 Task: Add Sprouts San Francisco Sourdough Bread to the cart.
Action: Mouse pressed left at (19, 65)
Screenshot: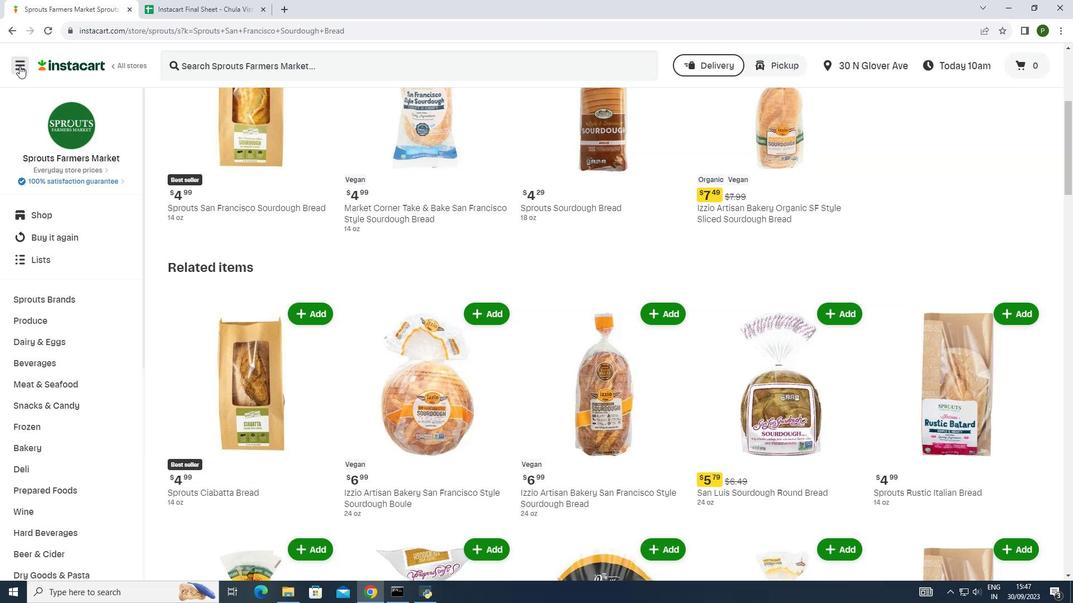 
Action: Mouse moved to (38, 286)
Screenshot: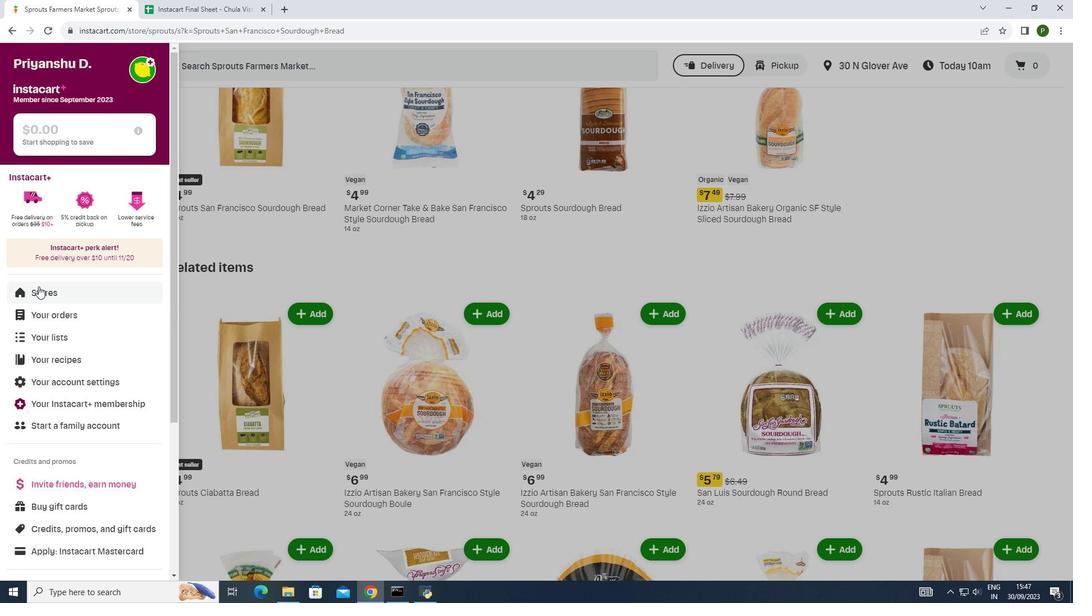 
Action: Mouse pressed left at (38, 286)
Screenshot: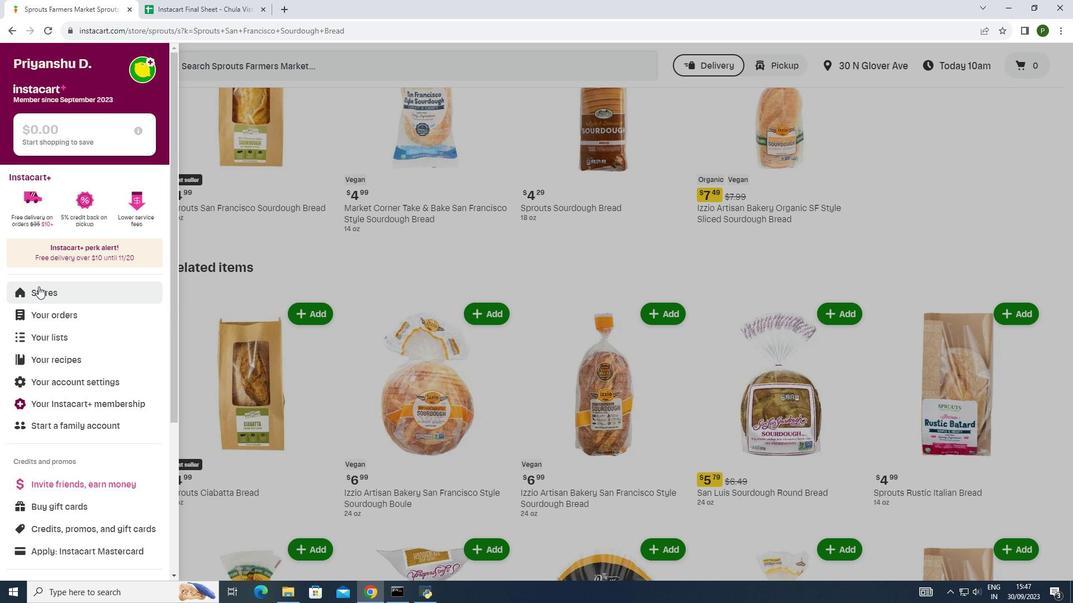 
Action: Mouse moved to (246, 115)
Screenshot: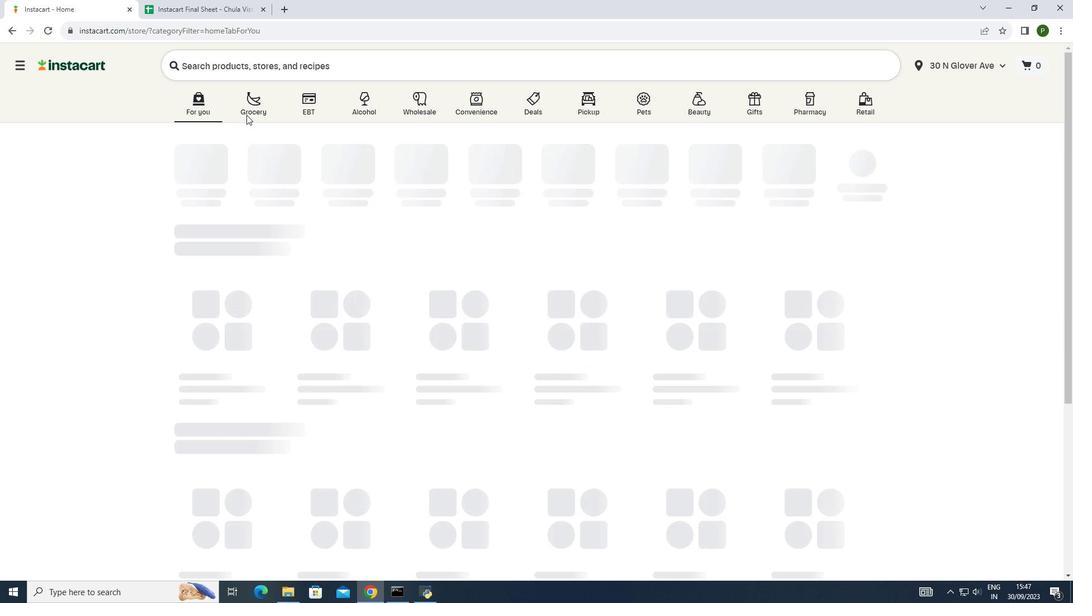 
Action: Mouse pressed left at (246, 115)
Screenshot: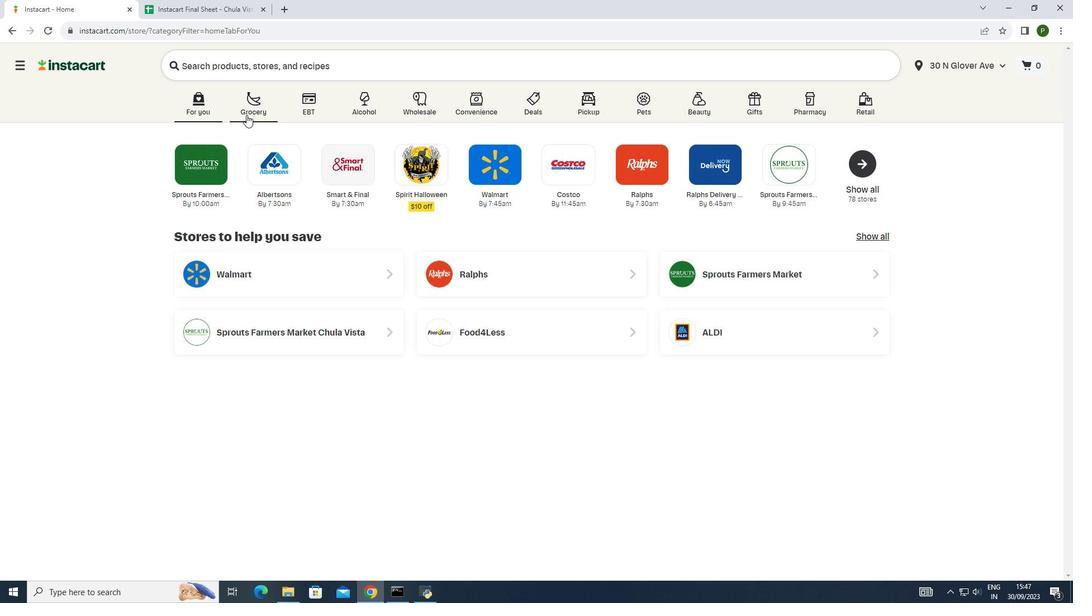 
Action: Mouse moved to (562, 166)
Screenshot: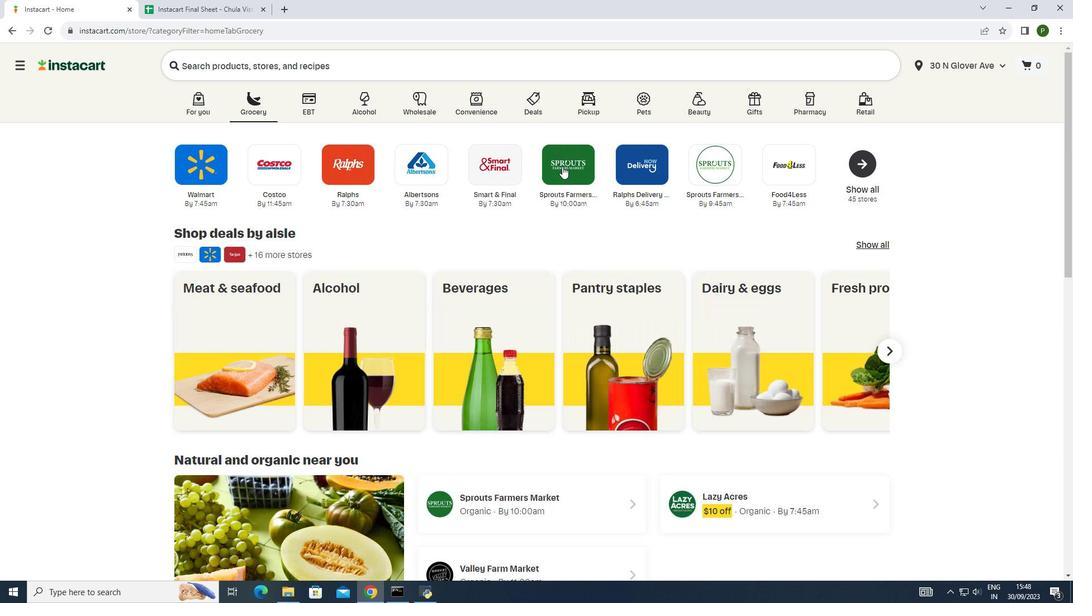 
Action: Mouse pressed left at (562, 166)
Screenshot: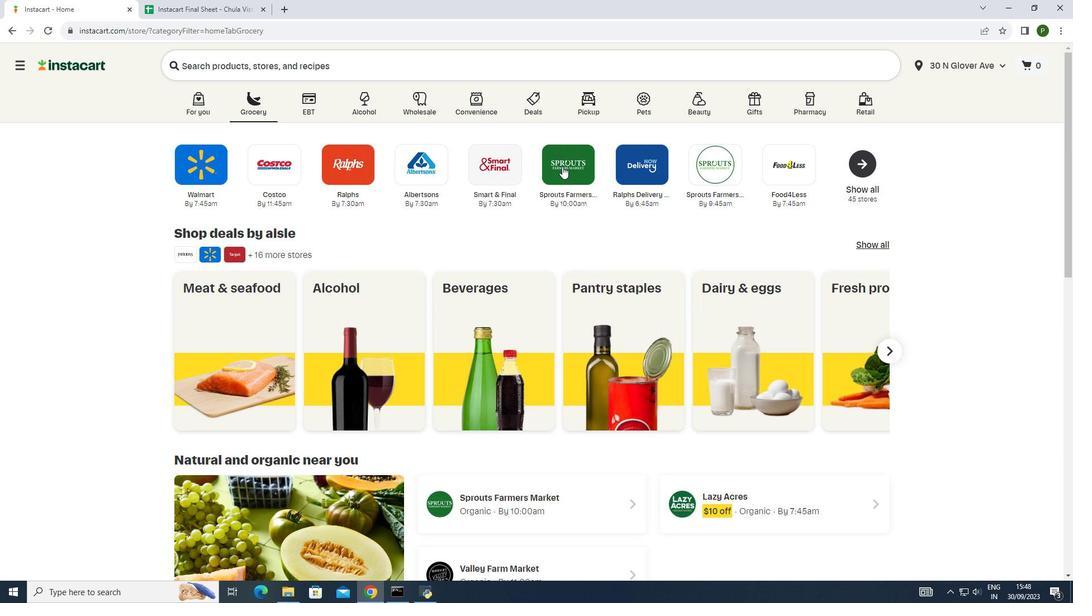 
Action: Mouse moved to (76, 306)
Screenshot: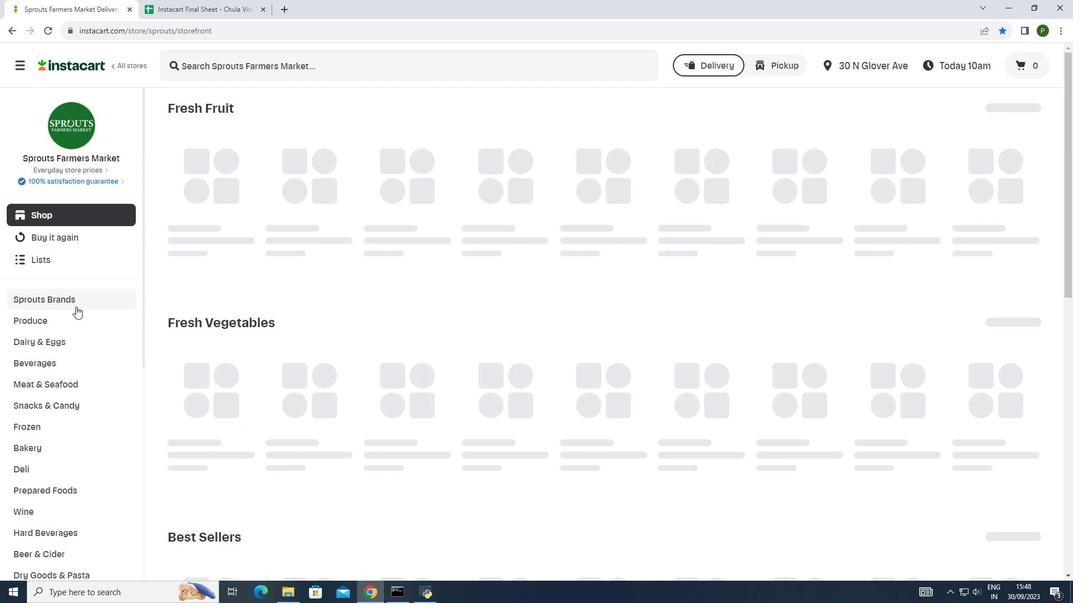 
Action: Mouse pressed left at (76, 306)
Screenshot: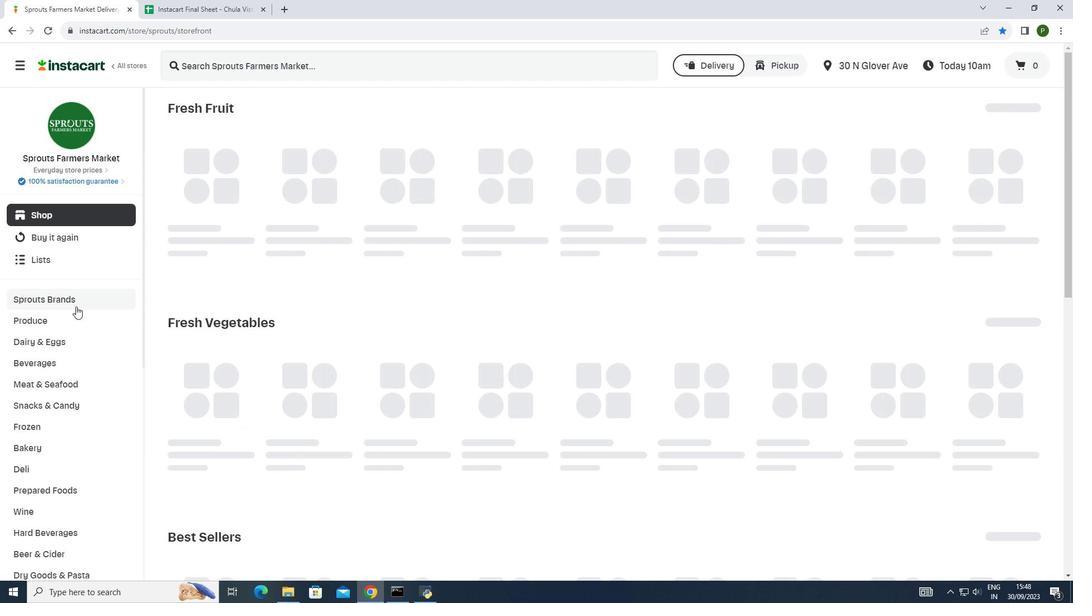 
Action: Mouse moved to (65, 328)
Screenshot: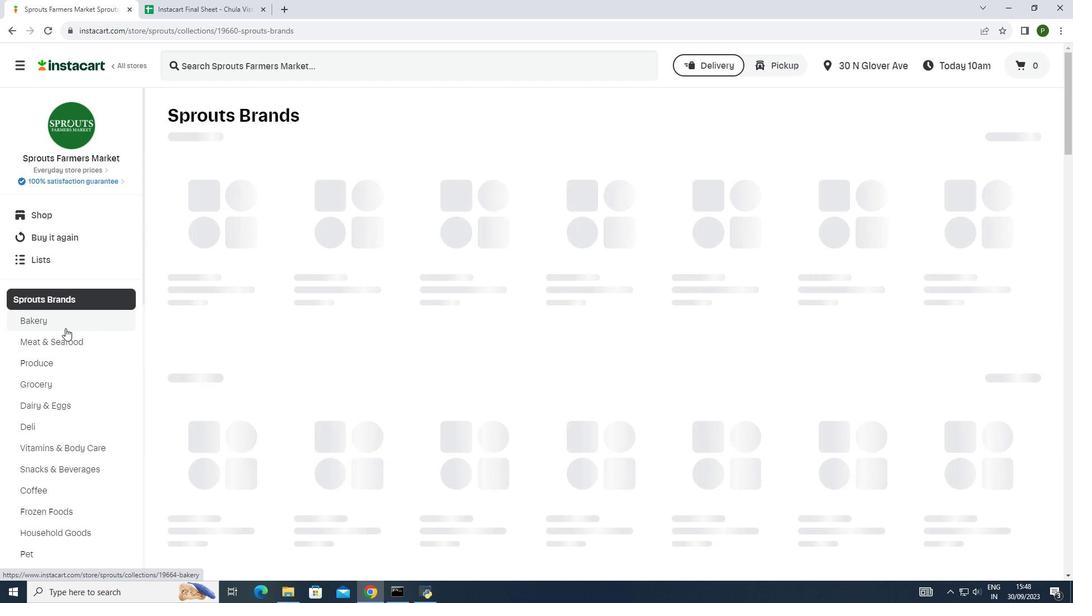 
Action: Mouse pressed left at (65, 328)
Screenshot: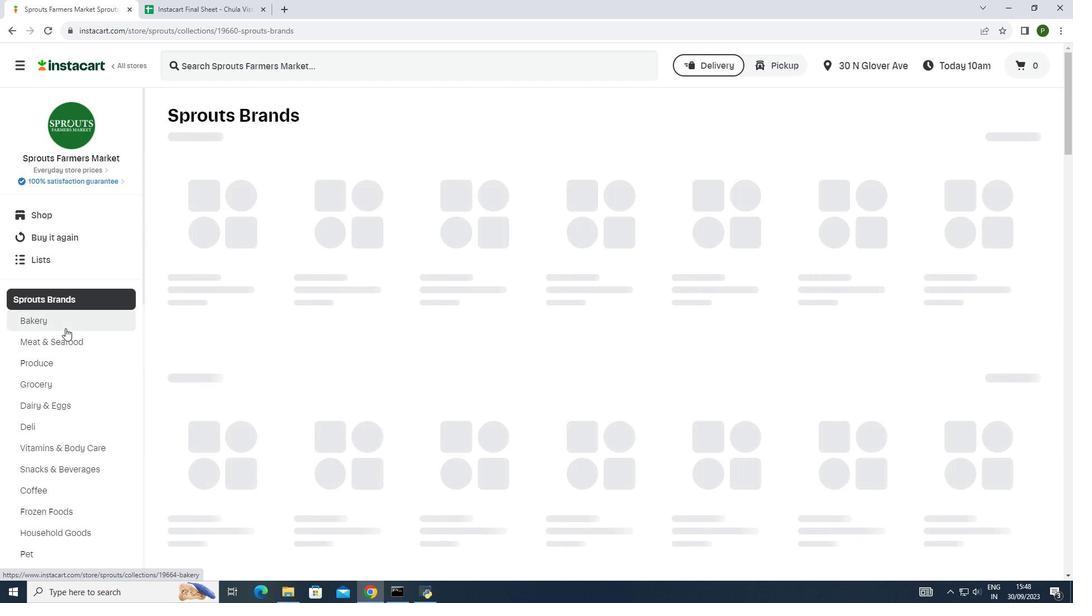 
Action: Mouse moved to (338, 204)
Screenshot: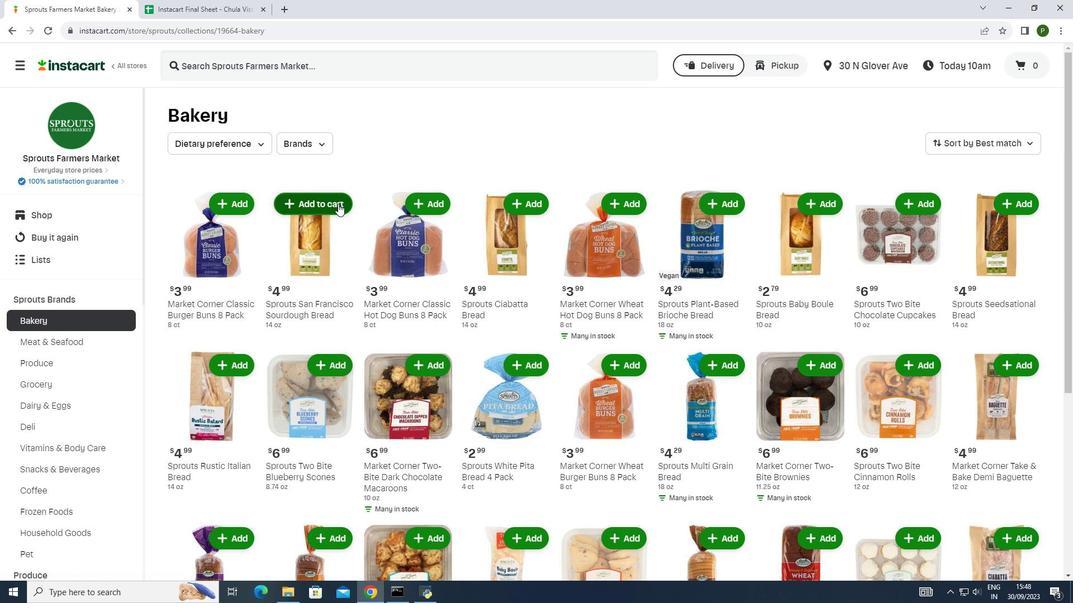 
Action: Mouse pressed left at (338, 204)
Screenshot: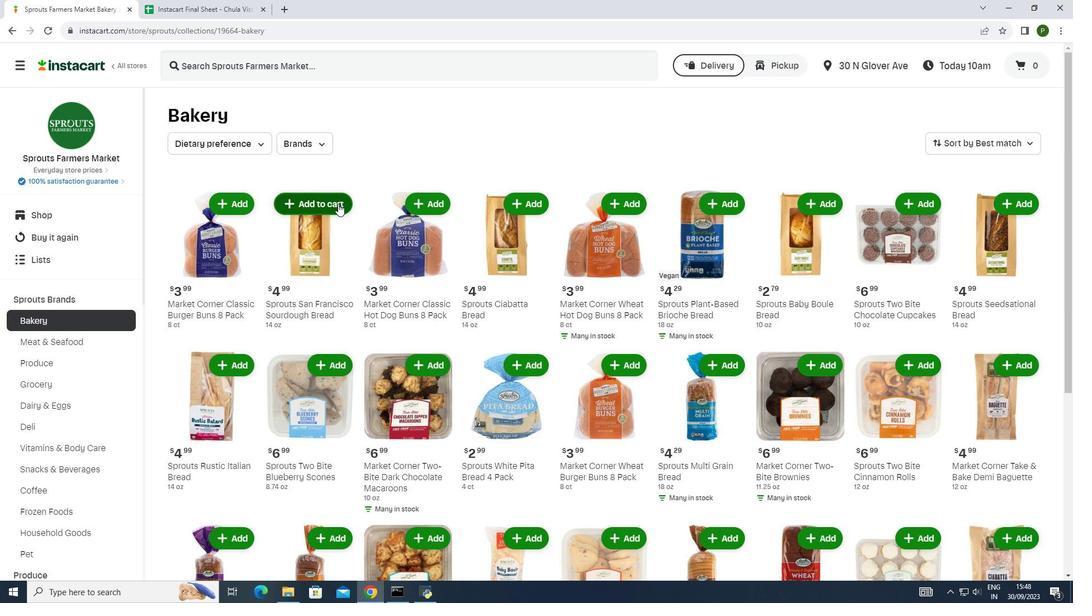 
Action: Mouse moved to (333, 205)
Screenshot: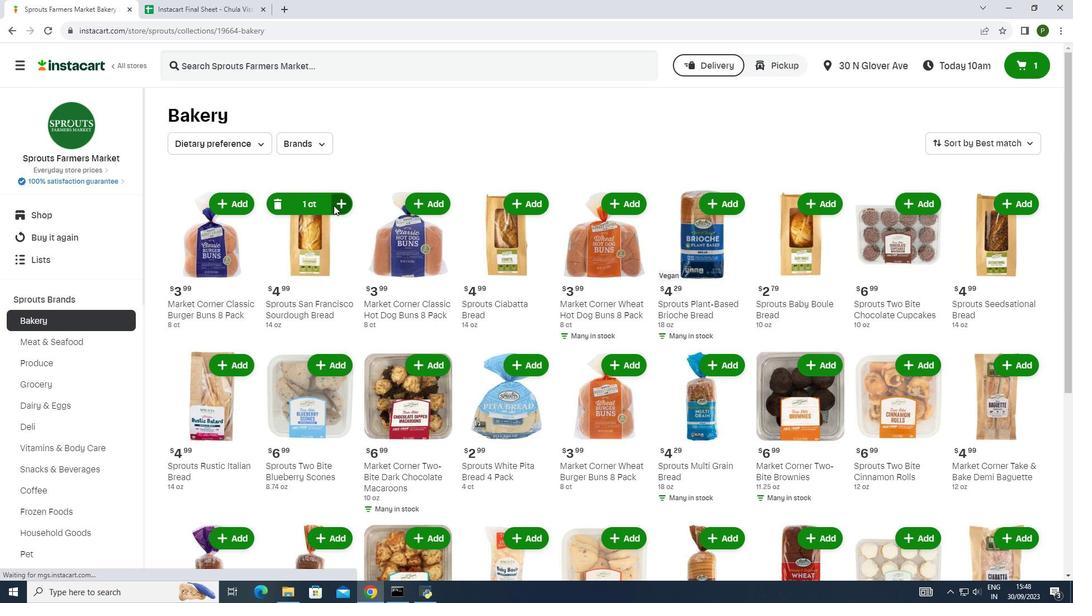 
